 Task: Use Pinball machine Sound Effect in this video "Movie A.mp4"
Action: Mouse moved to (642, 132)
Screenshot: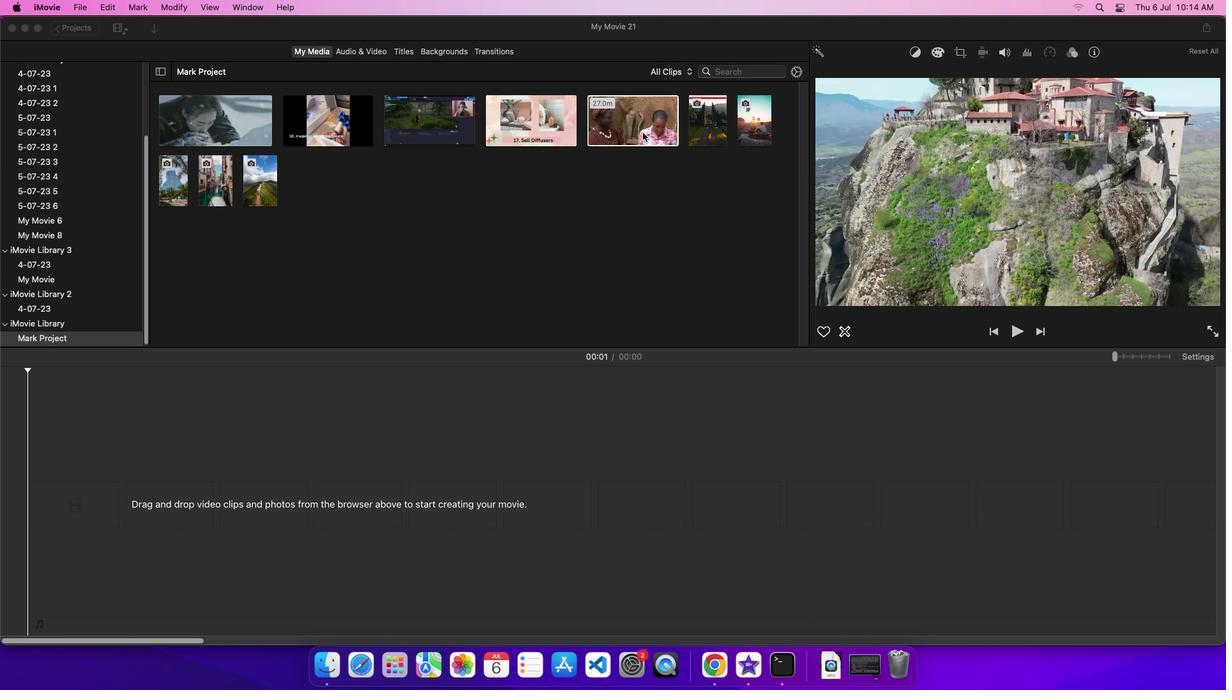 
Action: Mouse pressed left at (642, 132)
Screenshot: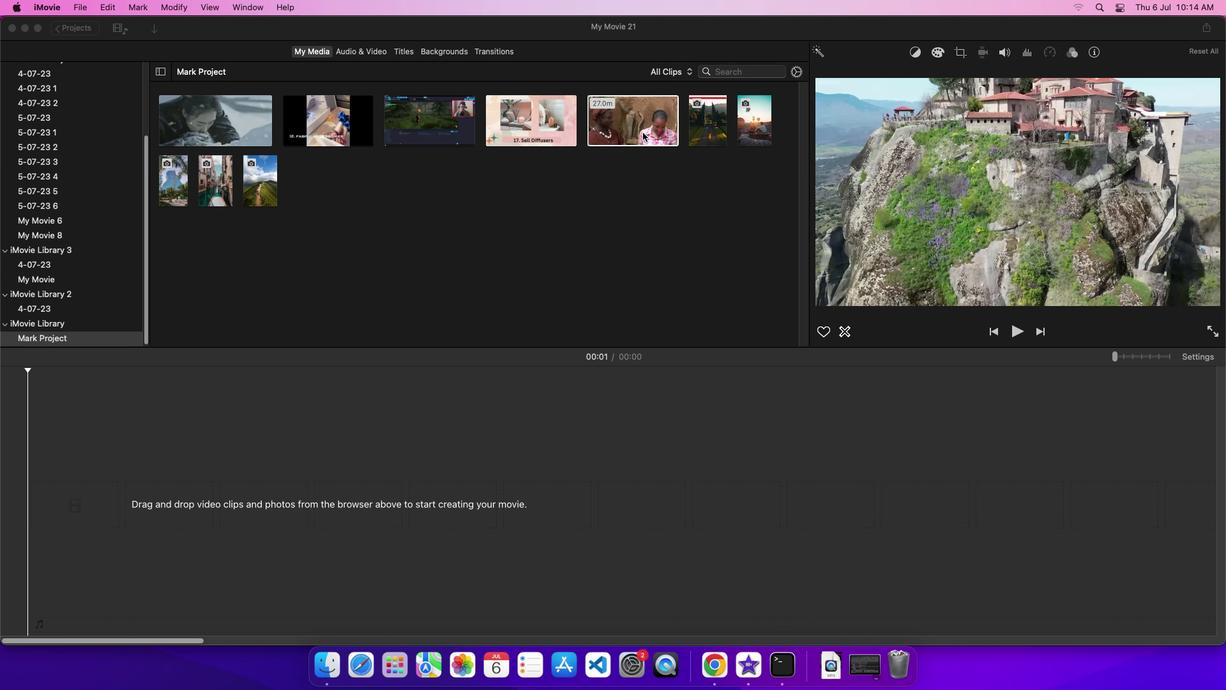 
Action: Mouse moved to (654, 122)
Screenshot: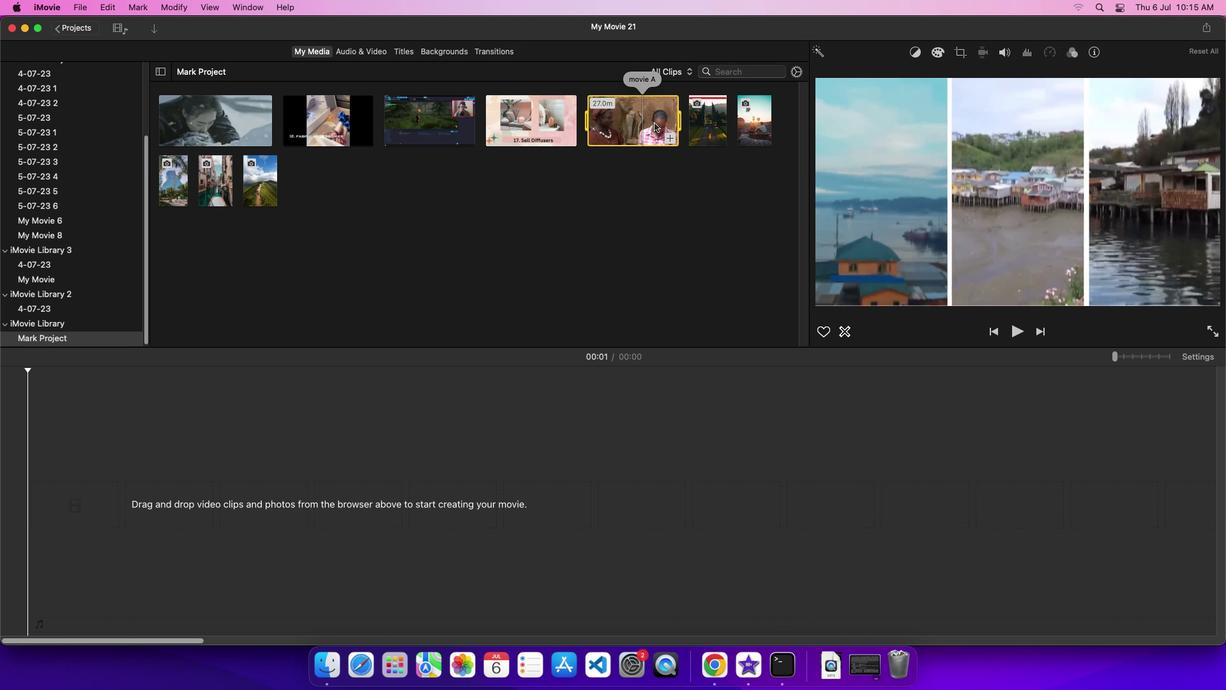
Action: Mouse pressed left at (654, 122)
Screenshot: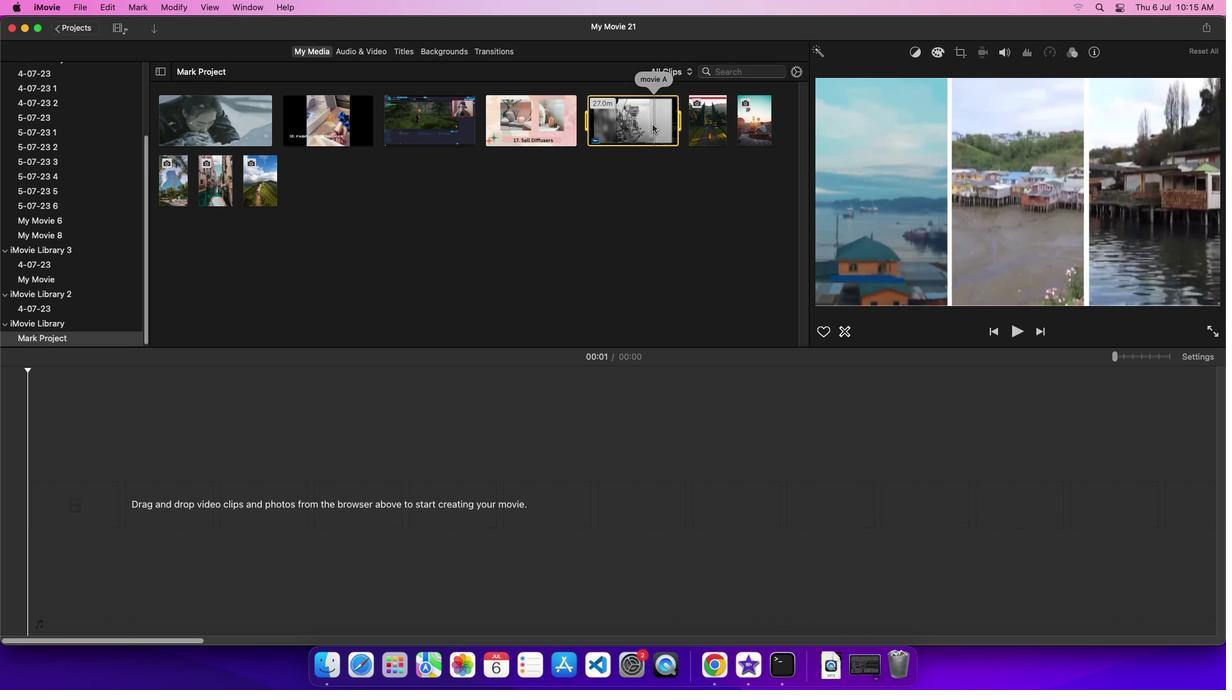 
Action: Mouse moved to (346, 48)
Screenshot: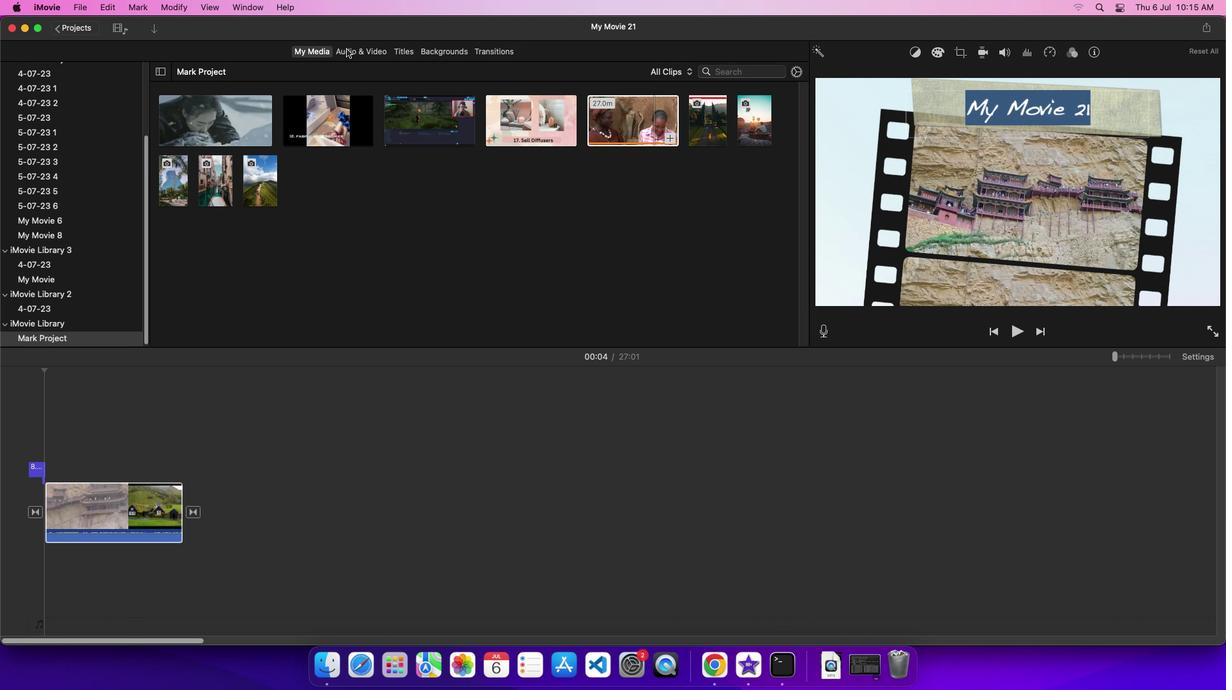 
Action: Mouse pressed left at (346, 48)
Screenshot: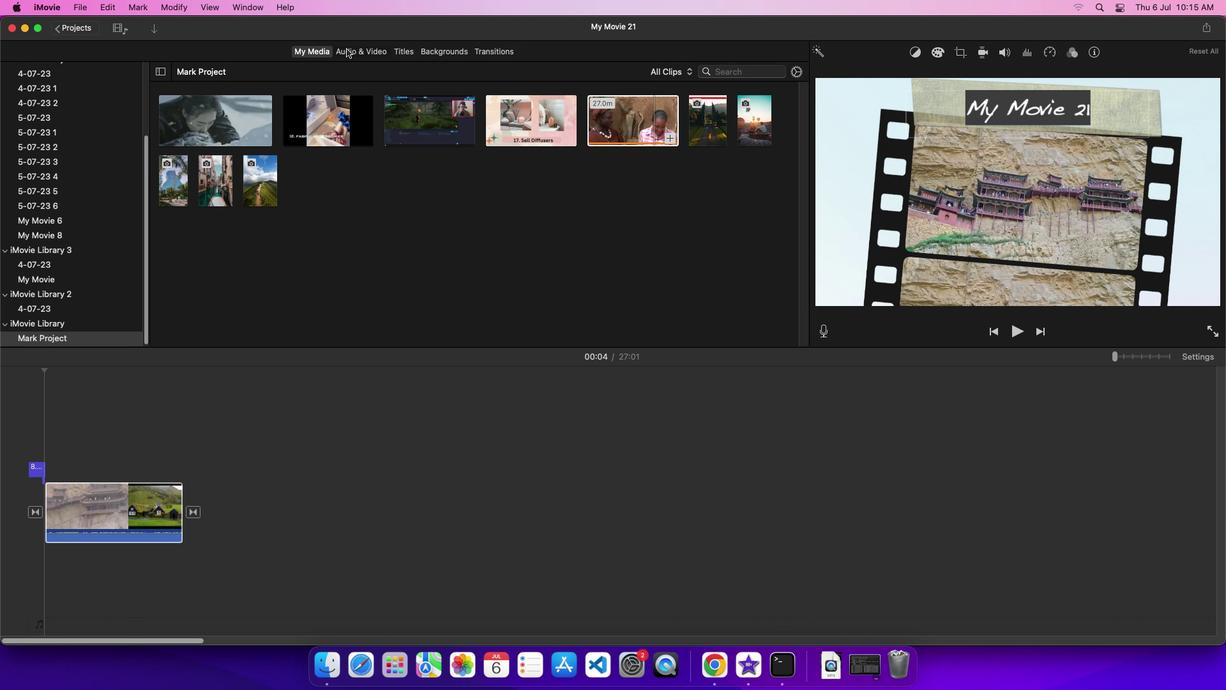 
Action: Mouse moved to (97, 116)
Screenshot: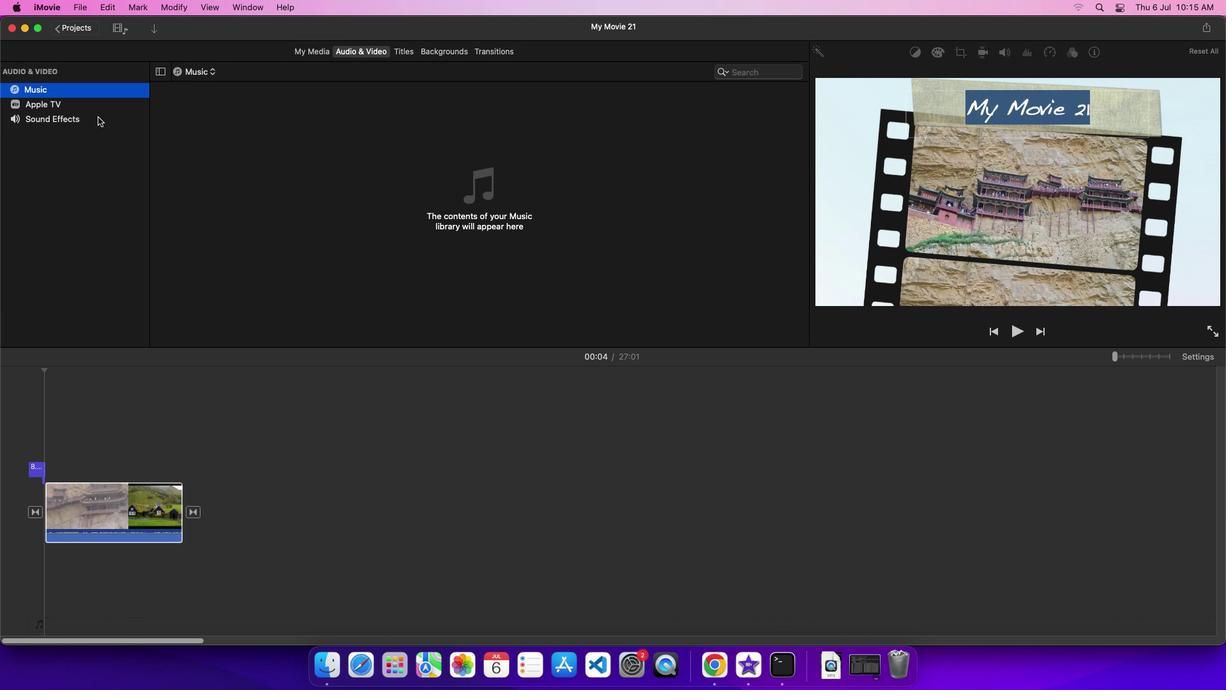 
Action: Mouse pressed left at (97, 116)
Screenshot: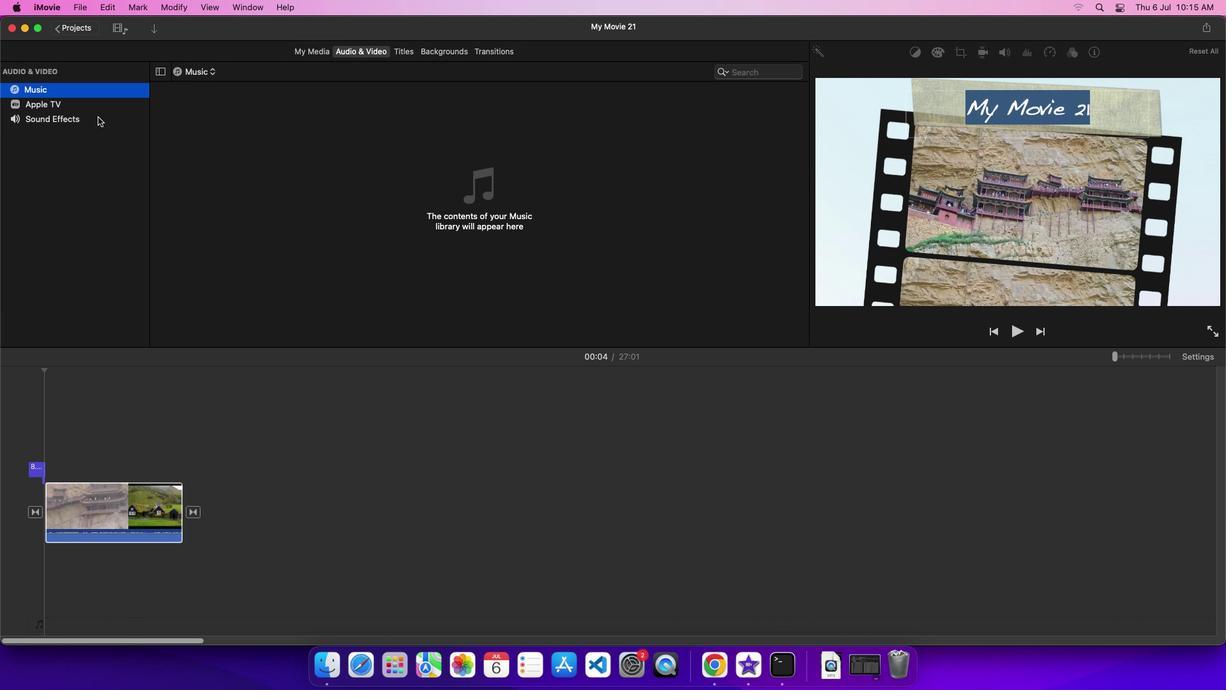 
Action: Mouse moved to (85, 121)
Screenshot: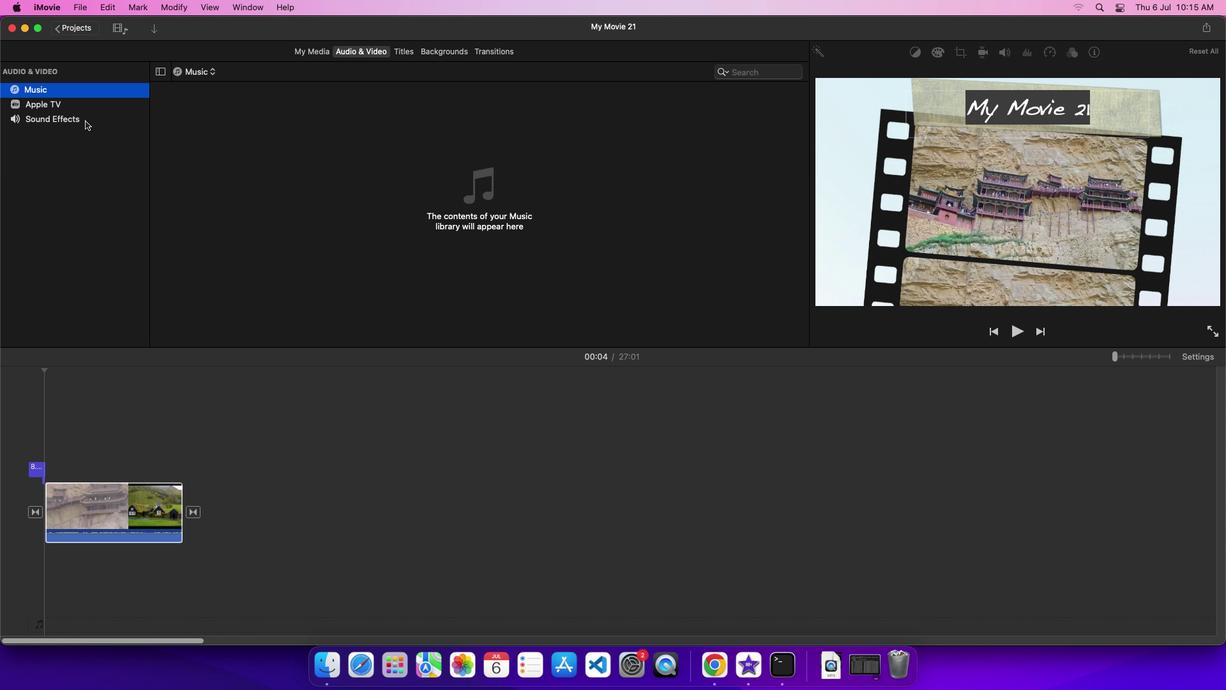 
Action: Mouse pressed left at (85, 121)
Screenshot: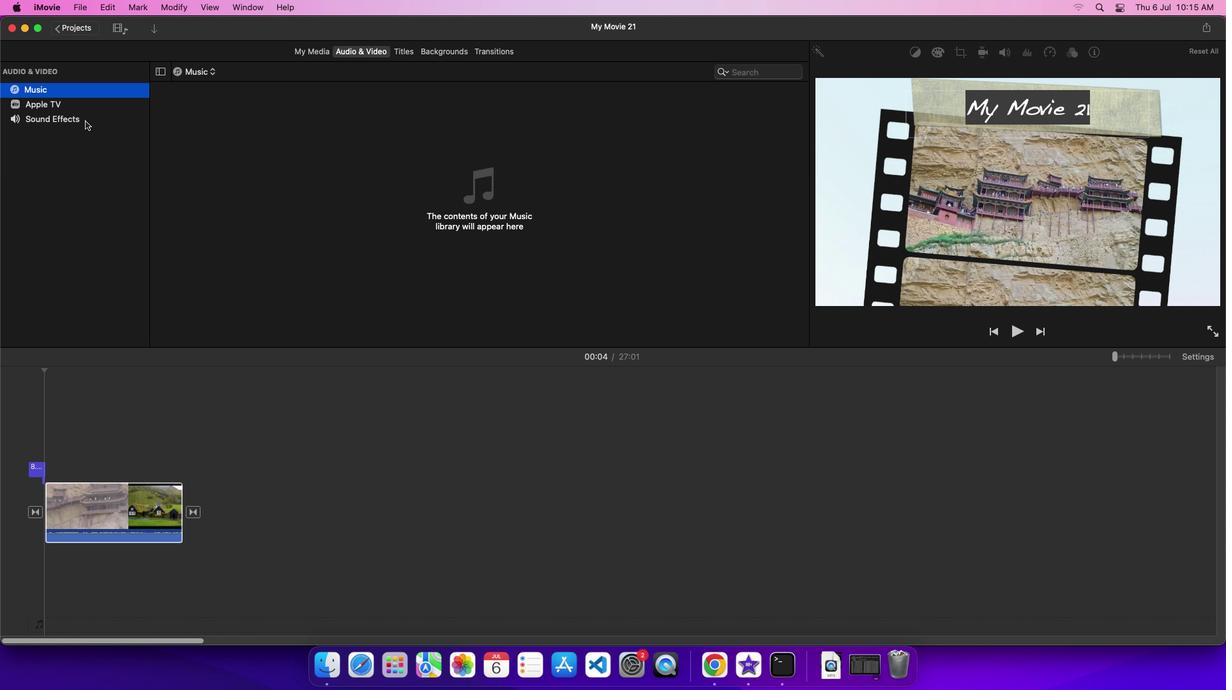 
Action: Mouse moved to (236, 246)
Screenshot: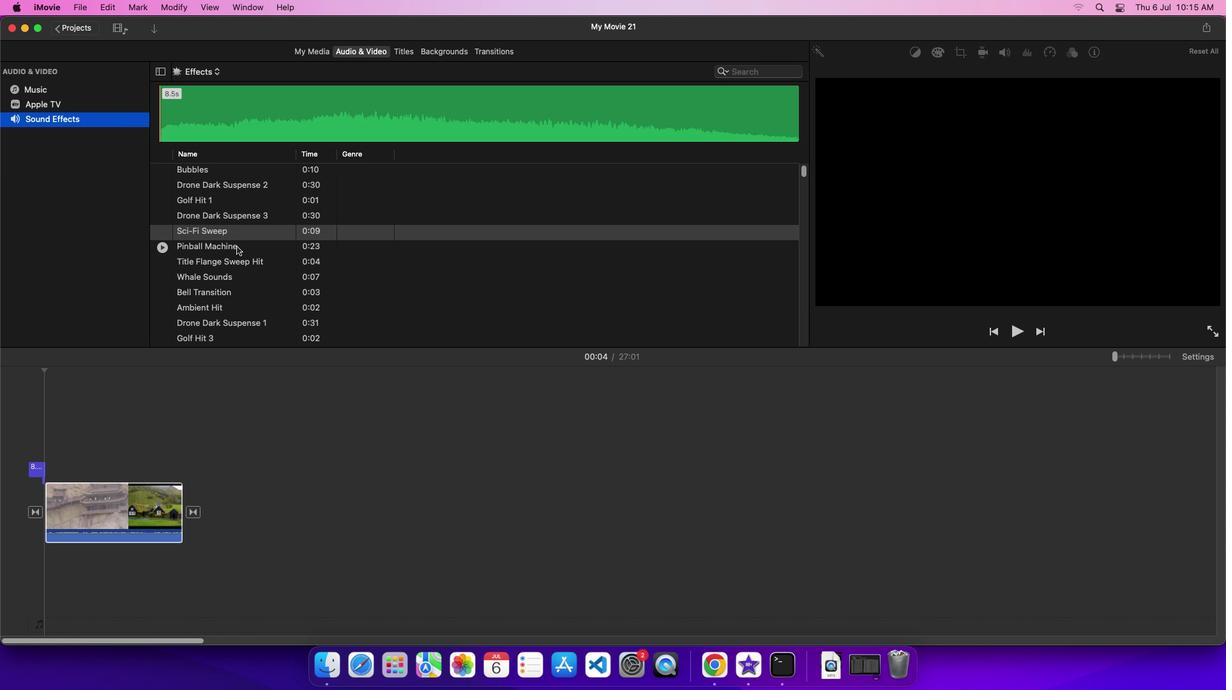 
Action: Mouse pressed left at (236, 246)
Screenshot: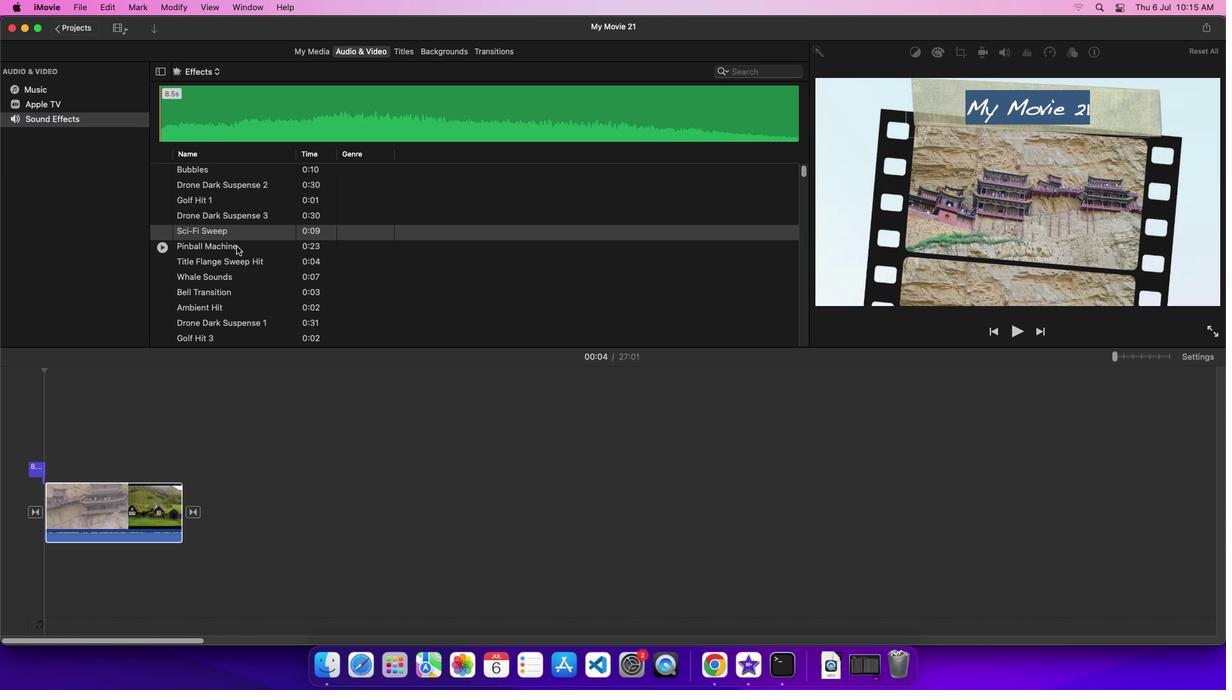 
Action: Mouse moved to (242, 248)
Screenshot: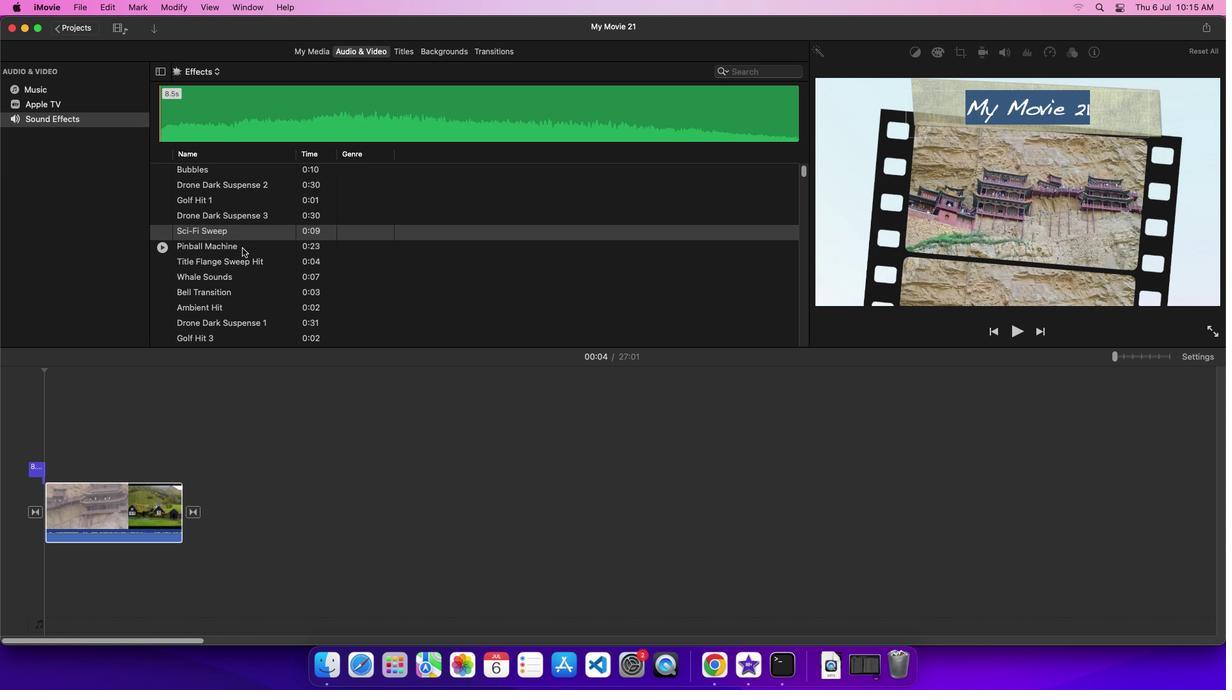 
Action: Mouse pressed left at (242, 248)
Screenshot: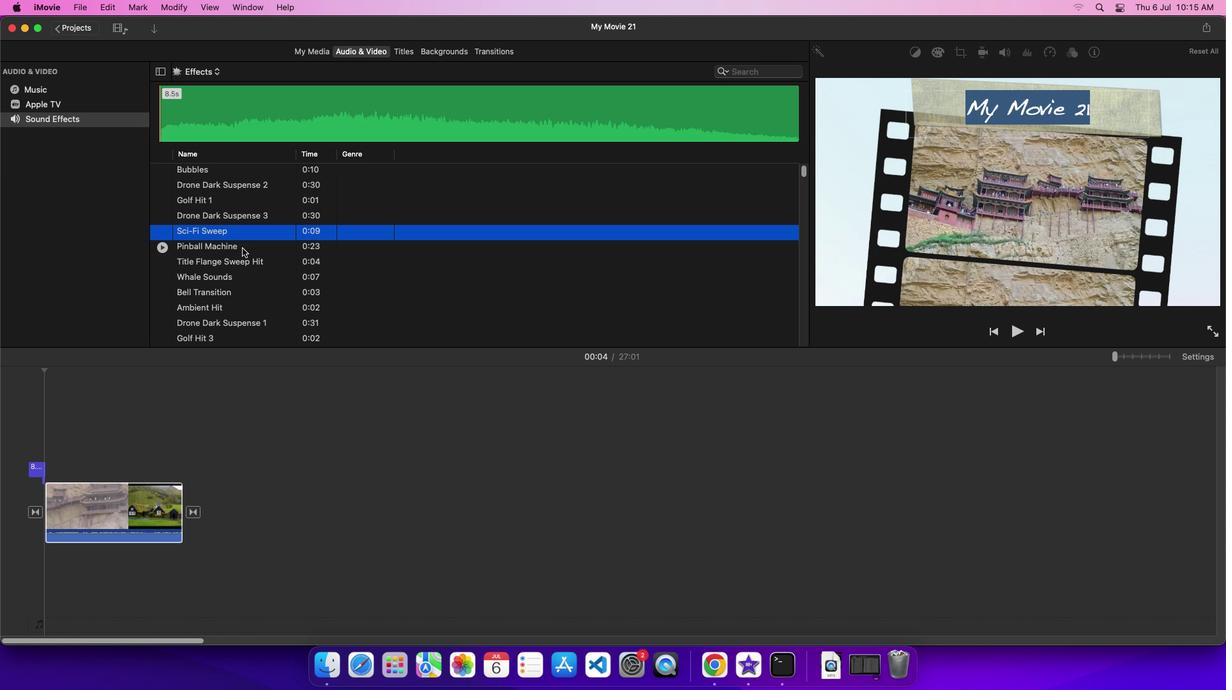 
Action: Mouse moved to (246, 249)
Screenshot: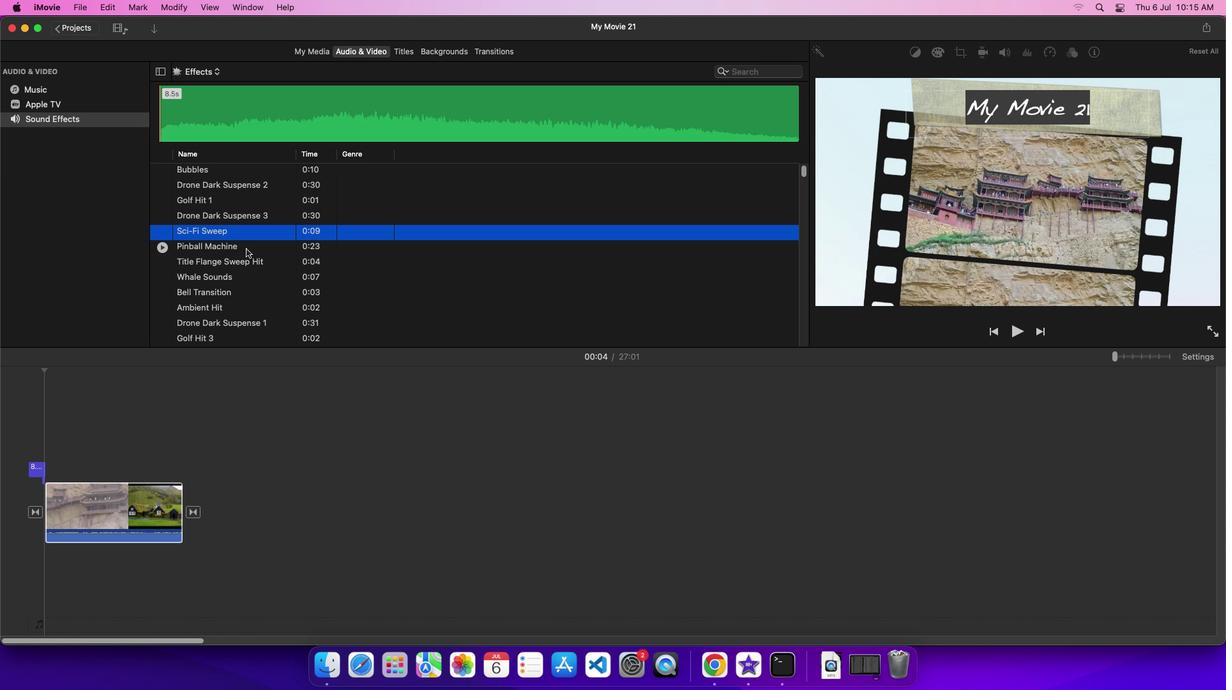 
Action: Mouse pressed left at (246, 249)
Screenshot: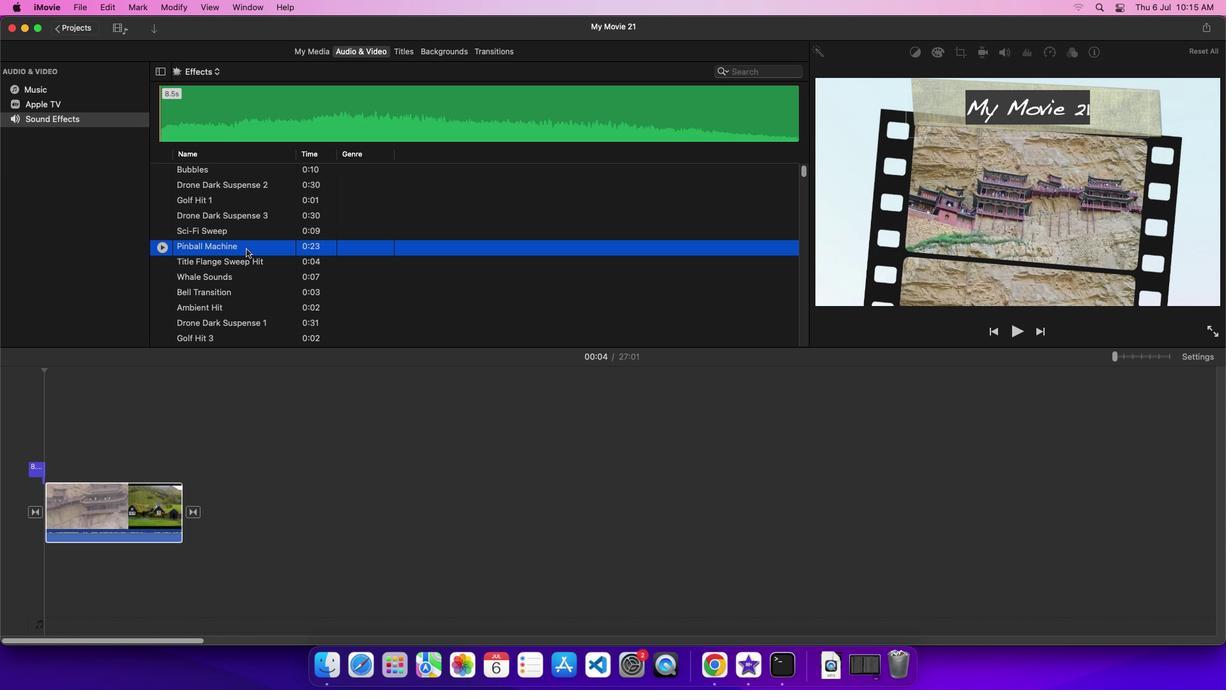 
Action: Mouse moved to (259, 250)
Screenshot: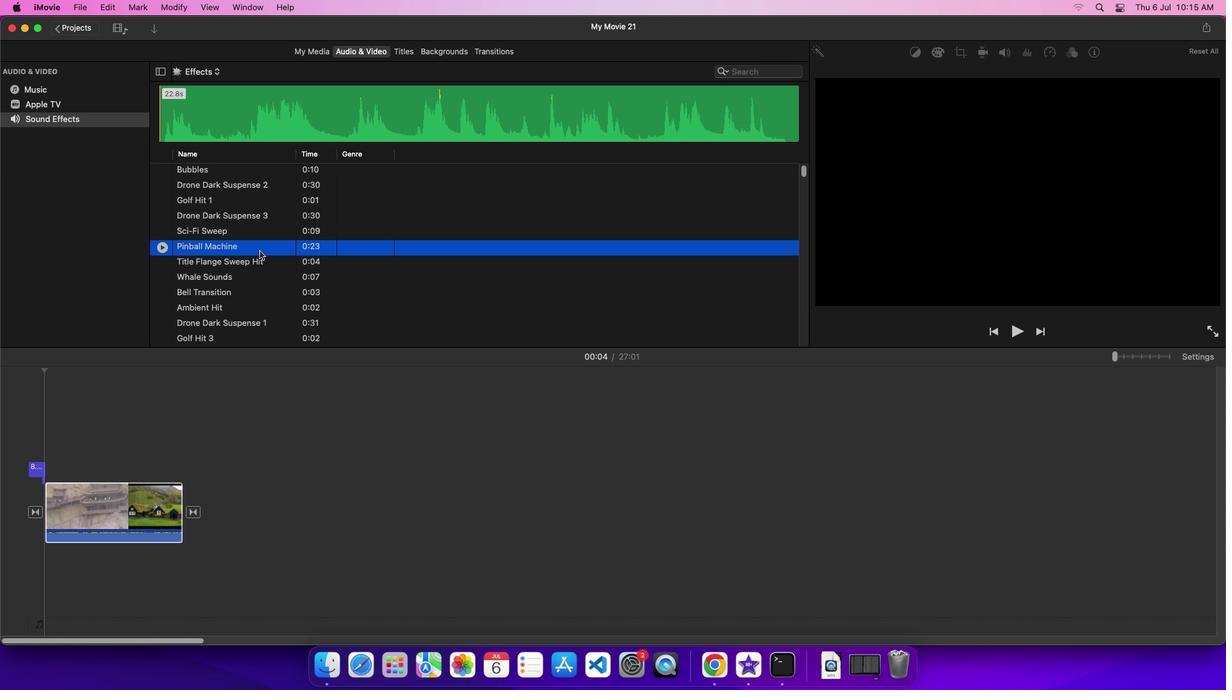 
Action: Mouse pressed left at (259, 250)
Screenshot: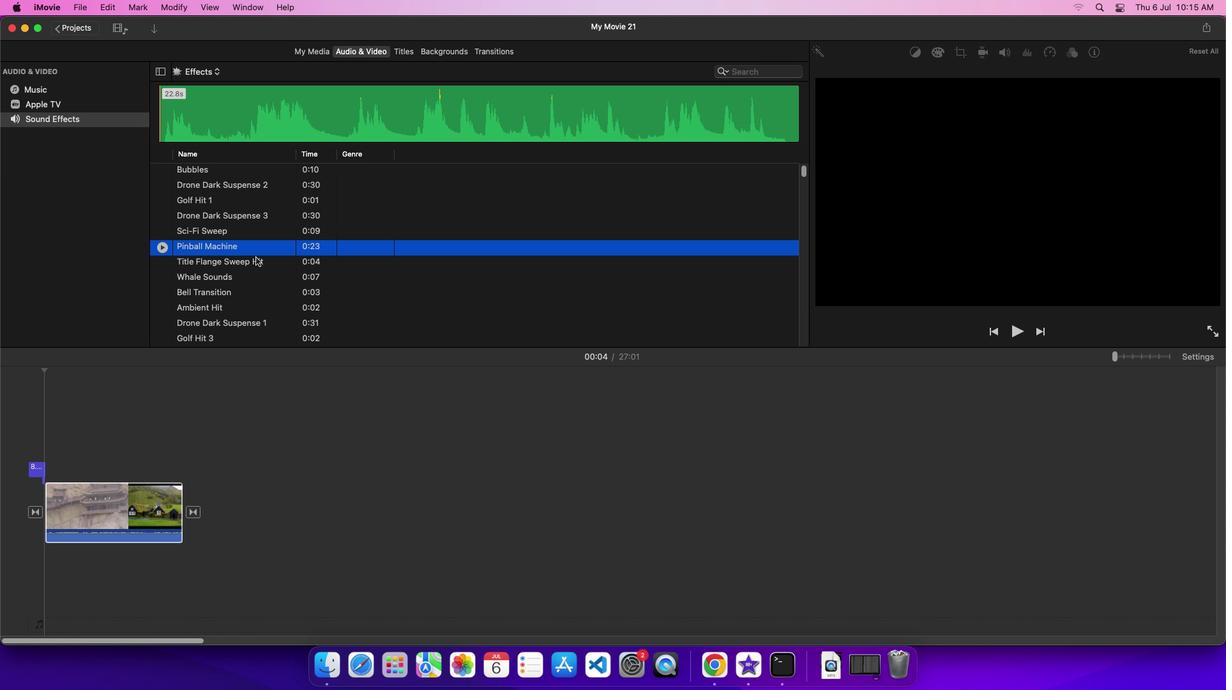 
Action: Mouse moved to (77, 592)
Screenshot: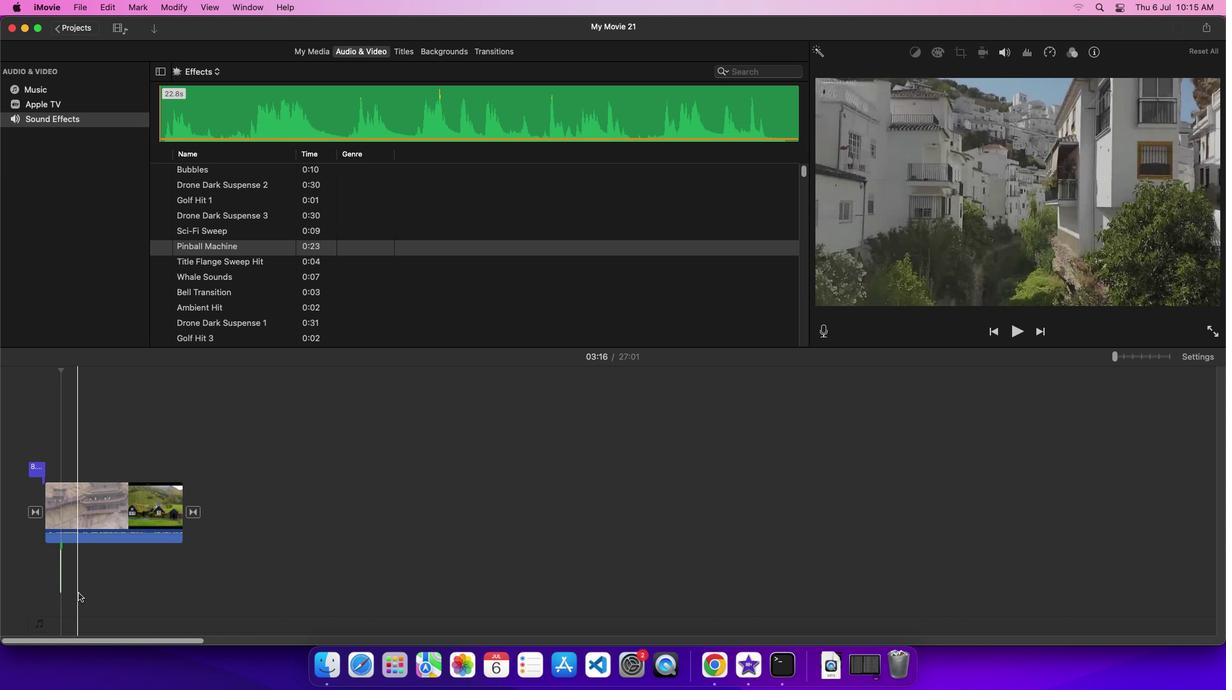 
